 Task:  Click on Golf Select Pick Sheet First name Amelia Last name Davis and  Email softage.6@softage.net Group 1 Patrick Cantlay Group 2 Justin Thomas Bonus Golfer Patrick Cantlay Group 3 Tyrrell Hatton Group 4 Keegan Bradley #1 Golfer For The Week Viktor Hovland Tie-Breaker Score 1 Submit pick sheet
Action: Mouse moved to (397, 324)
Screenshot: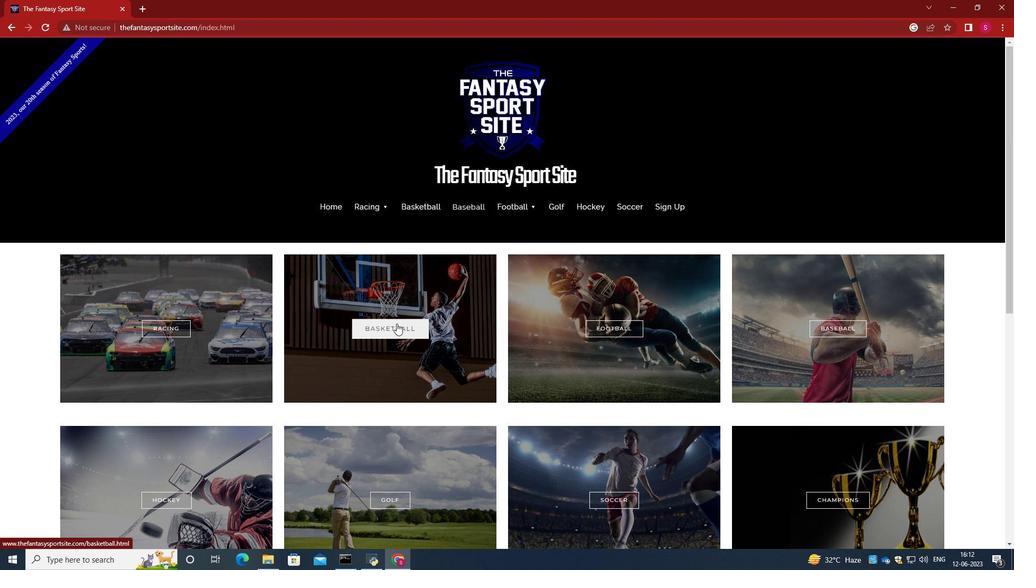 
Action: Mouse scrolled (397, 323) with delta (0, 0)
Screenshot: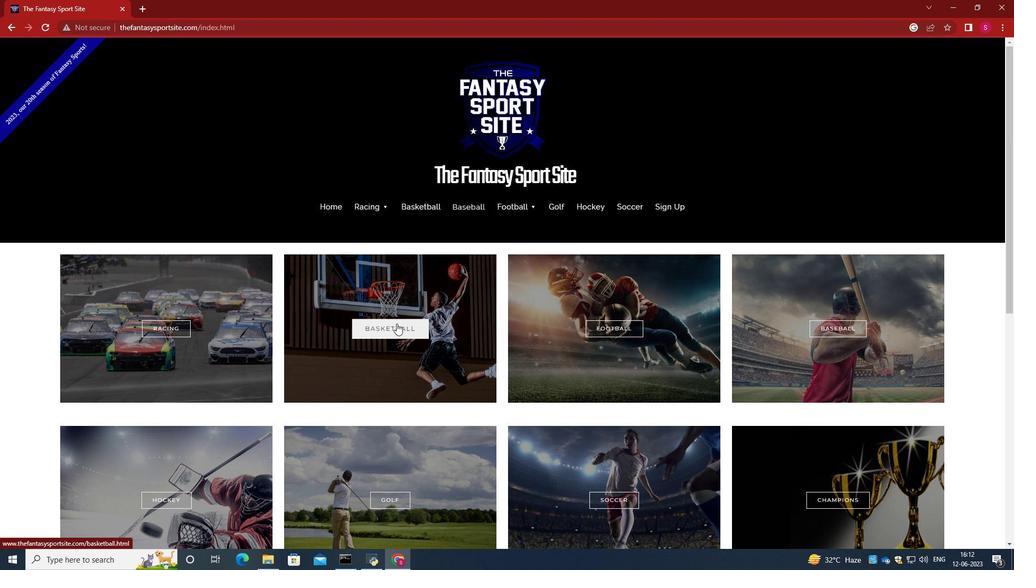 
Action: Mouse moved to (393, 445)
Screenshot: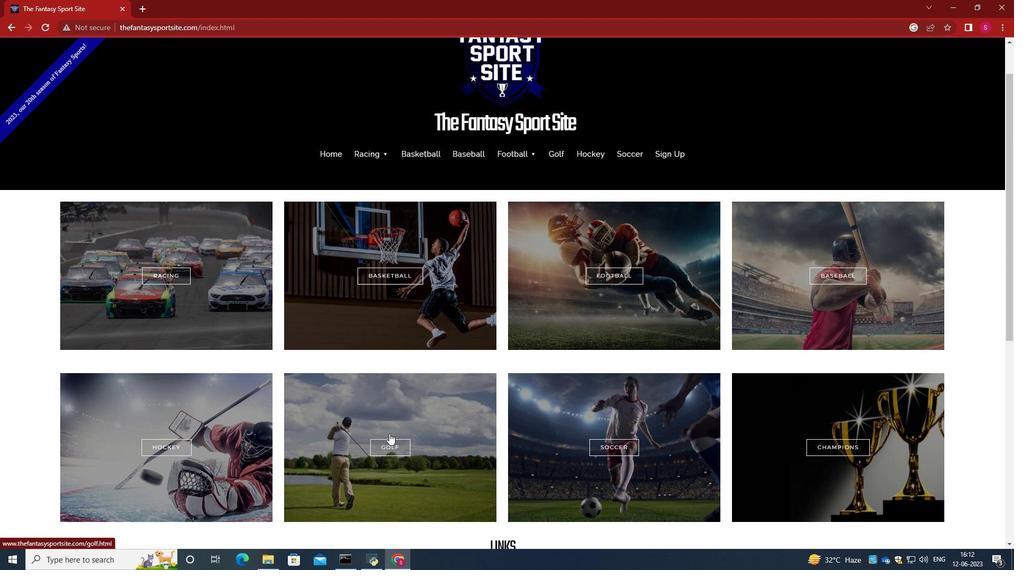 
Action: Mouse pressed left at (393, 445)
Screenshot: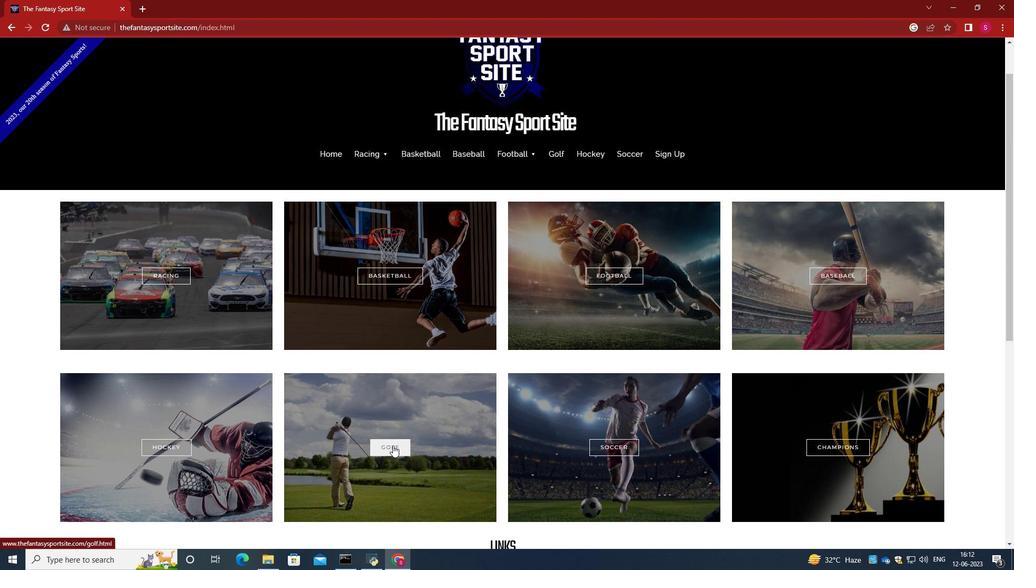 
Action: Mouse moved to (443, 319)
Screenshot: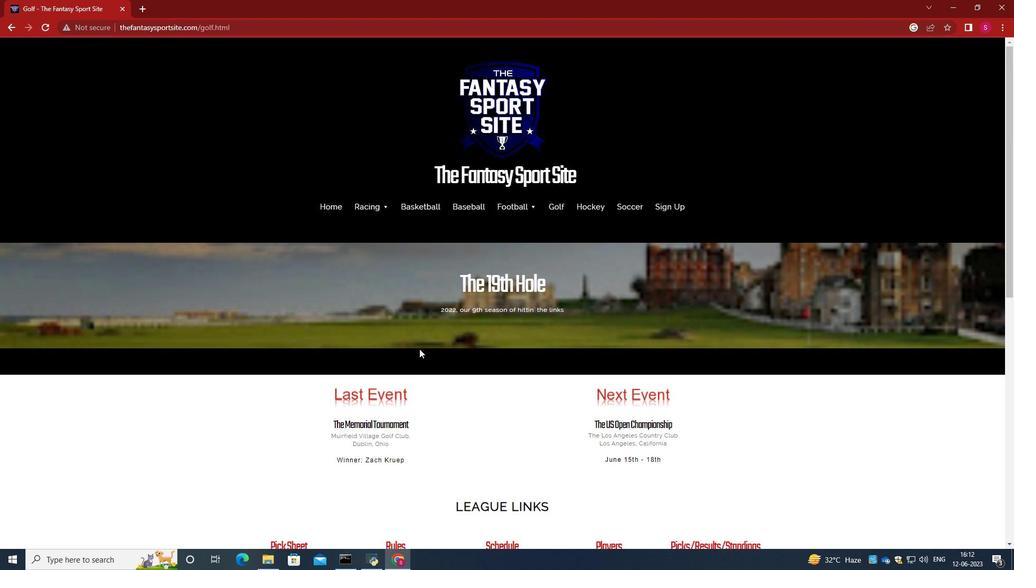 
Action: Mouse scrolled (443, 319) with delta (0, 0)
Screenshot: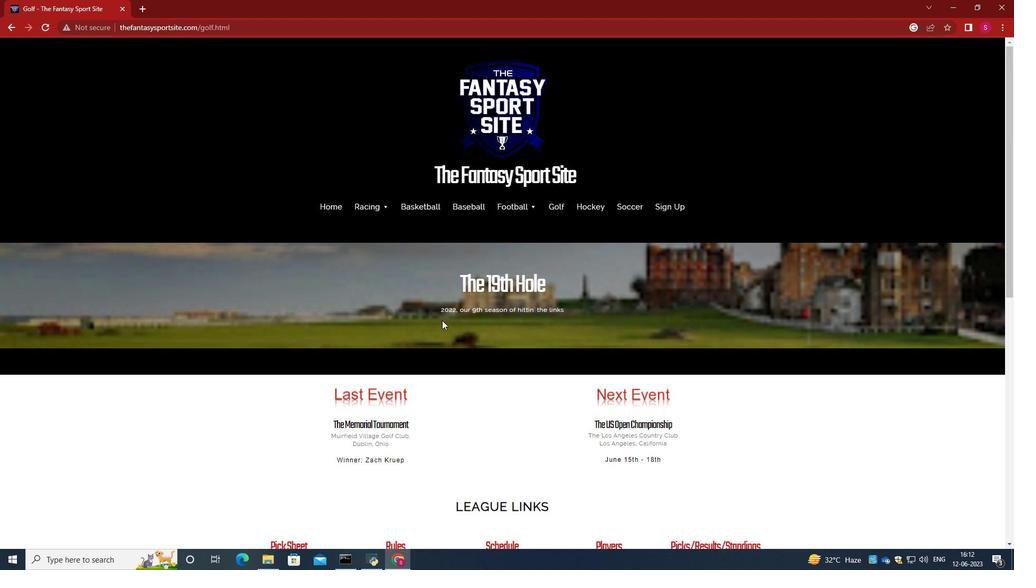 
Action: Mouse scrolled (443, 319) with delta (0, 0)
Screenshot: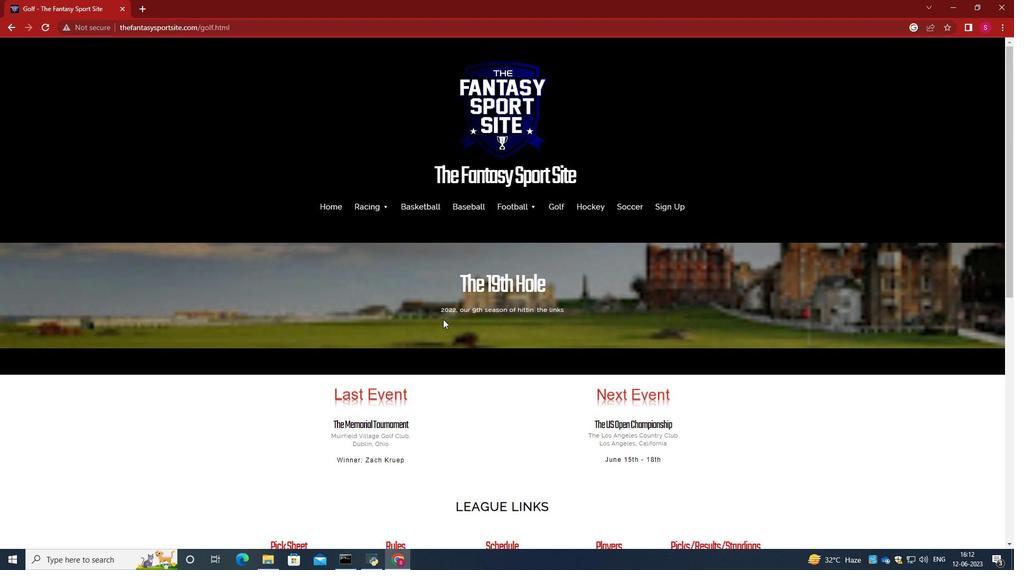 
Action: Mouse scrolled (443, 319) with delta (0, 0)
Screenshot: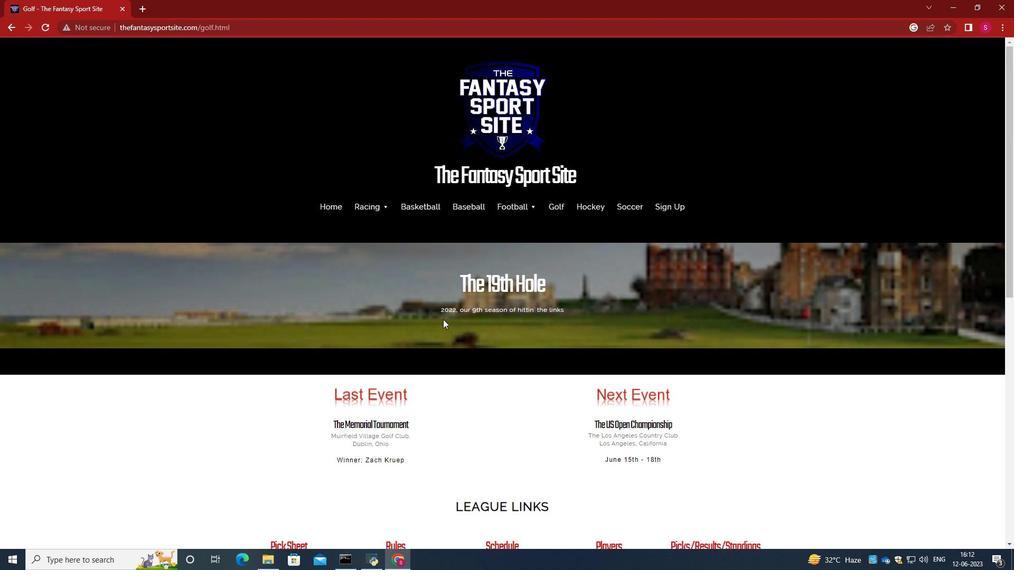 
Action: Mouse scrolled (443, 319) with delta (0, 0)
Screenshot: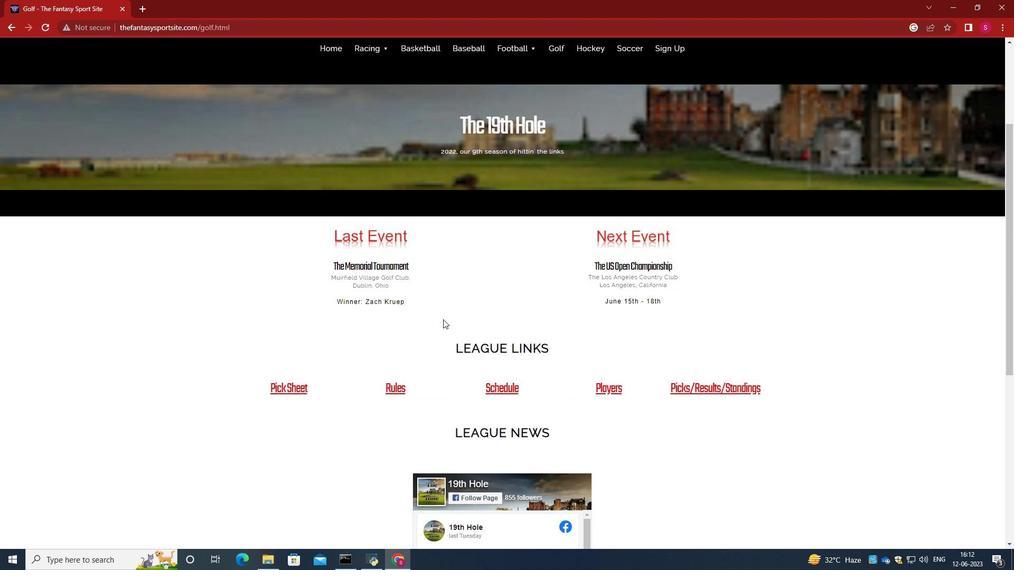 
Action: Mouse scrolled (443, 319) with delta (0, 0)
Screenshot: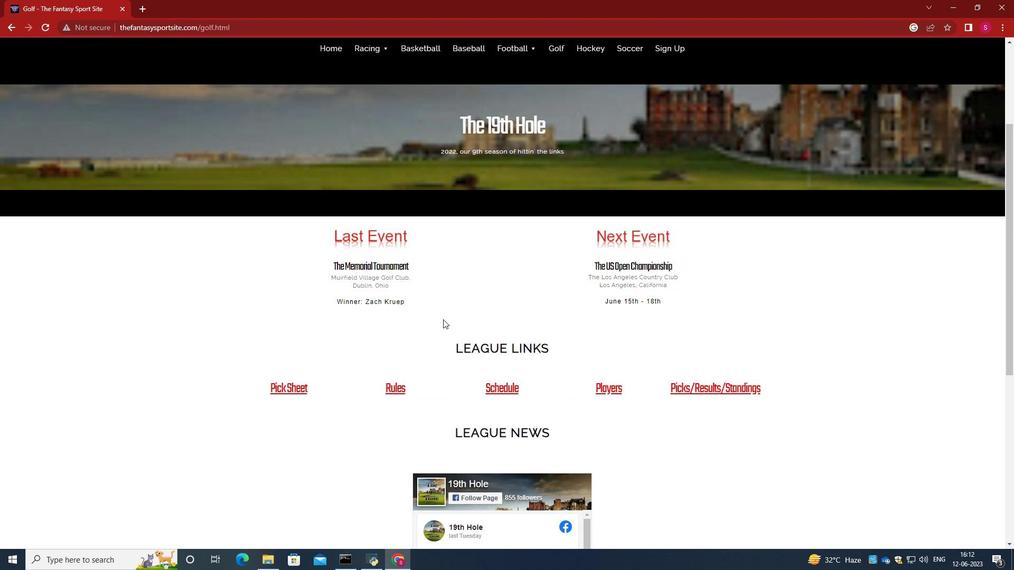 
Action: Mouse moved to (299, 288)
Screenshot: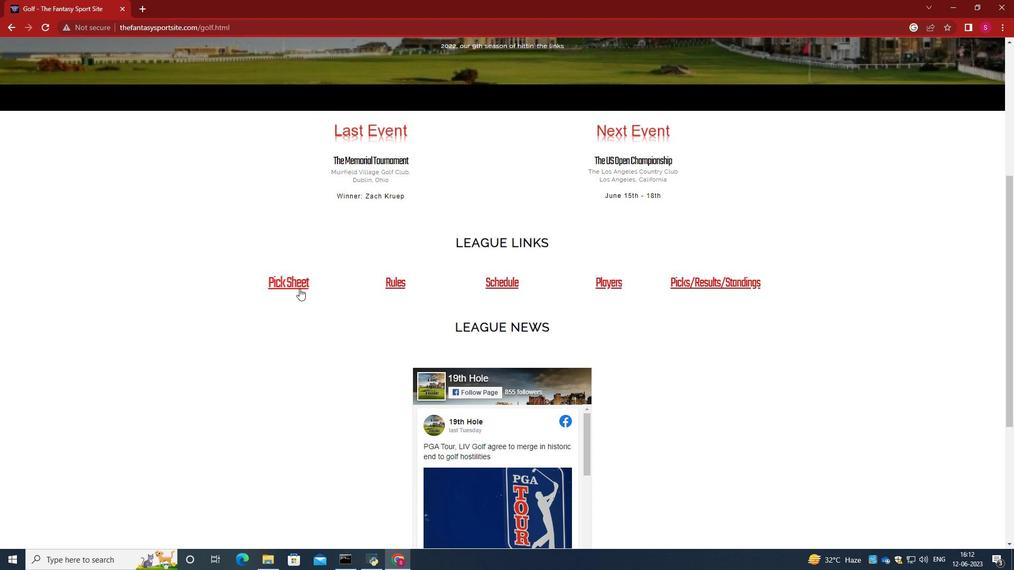
Action: Mouse pressed left at (299, 288)
Screenshot: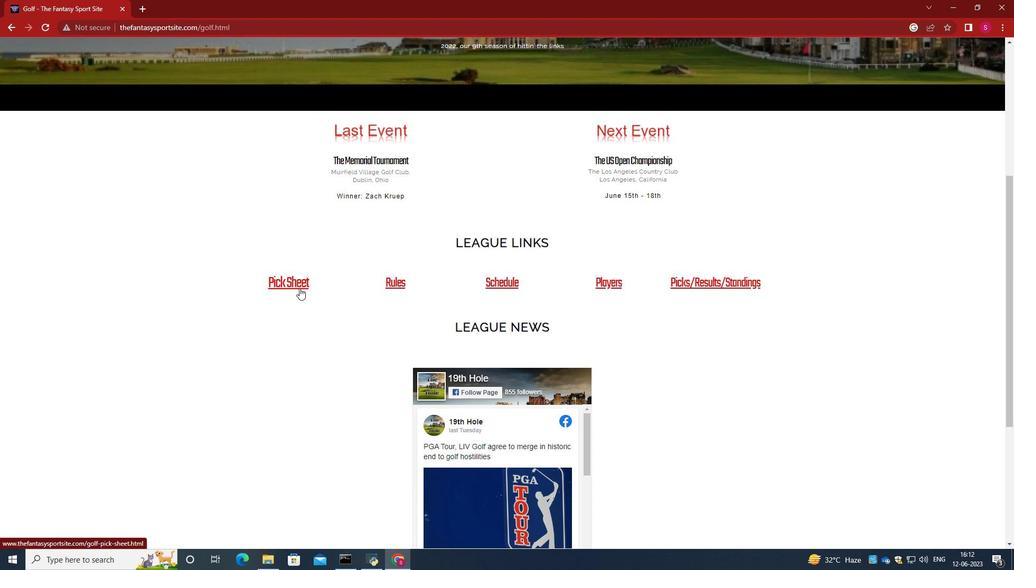 
Action: Mouse moved to (450, 453)
Screenshot: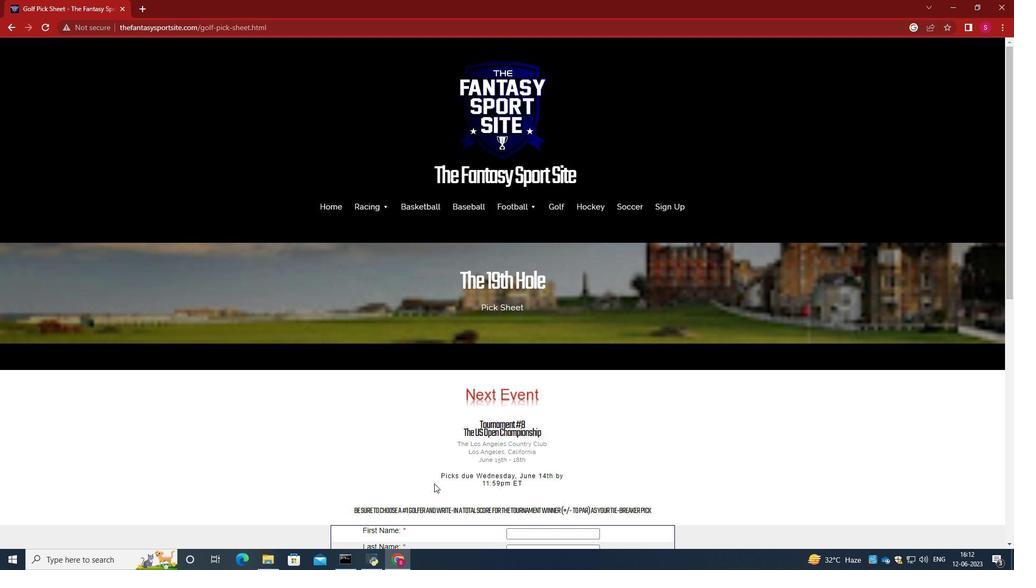 
Action: Mouse scrolled (450, 452) with delta (0, 0)
Screenshot: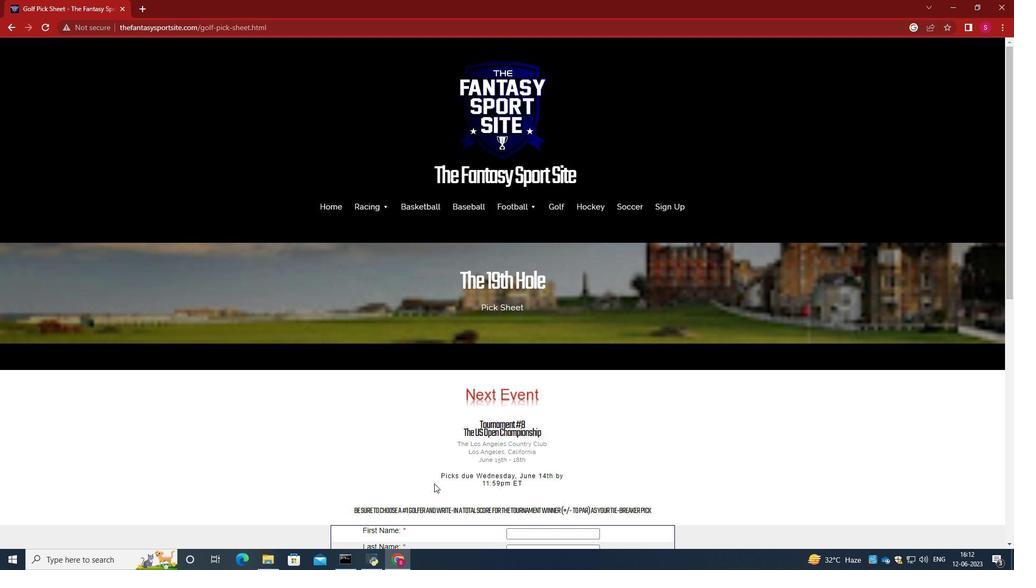 
Action: Mouse scrolled (450, 452) with delta (0, 0)
Screenshot: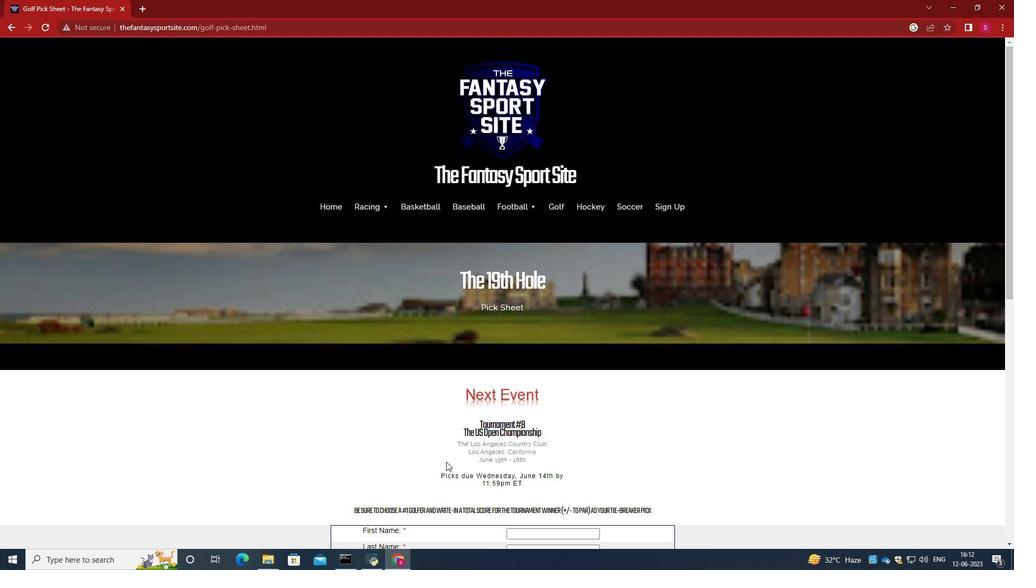 
Action: Mouse moved to (537, 423)
Screenshot: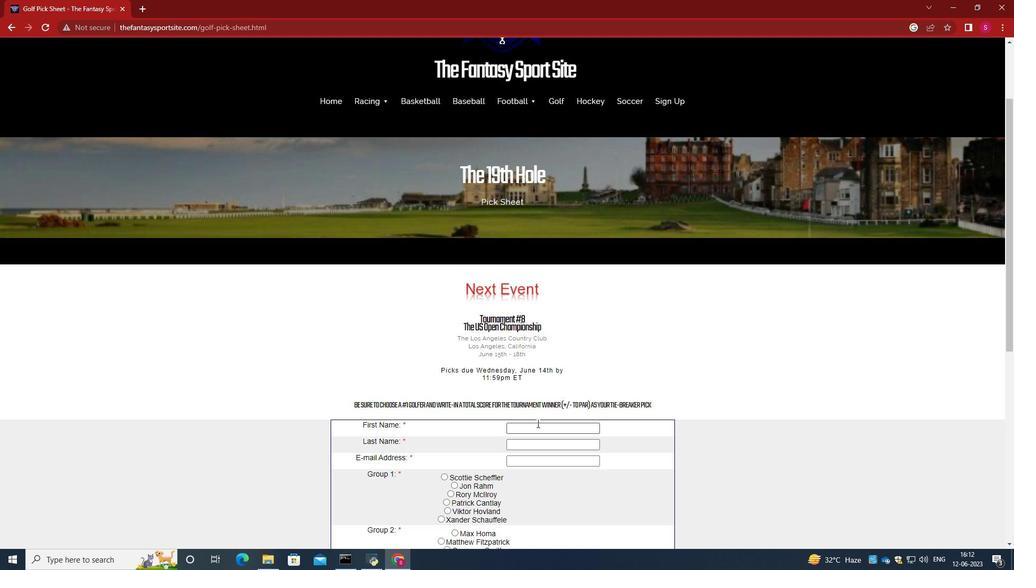 
Action: Mouse pressed left at (537, 423)
Screenshot: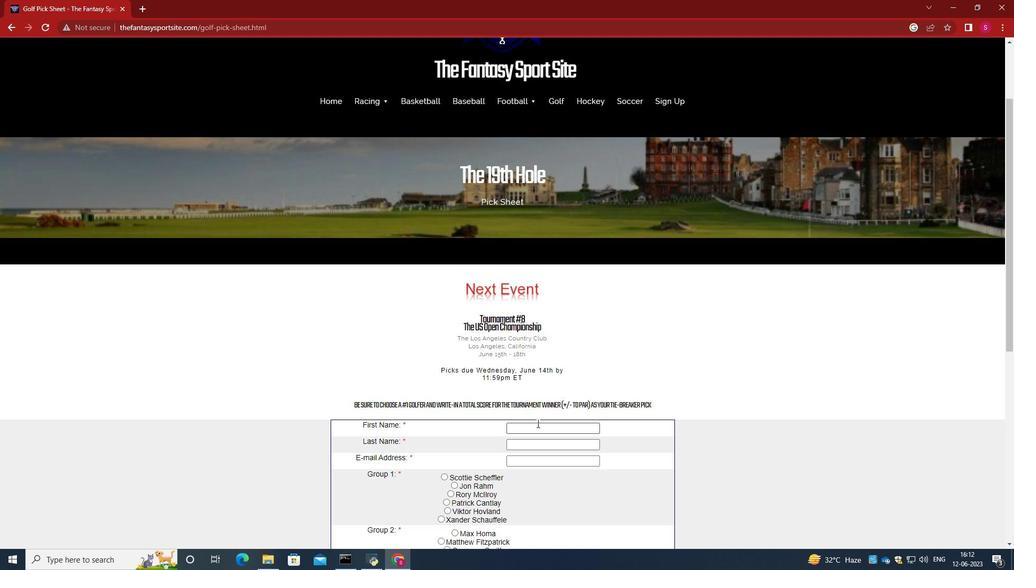 
Action: Mouse moved to (531, 421)
Screenshot: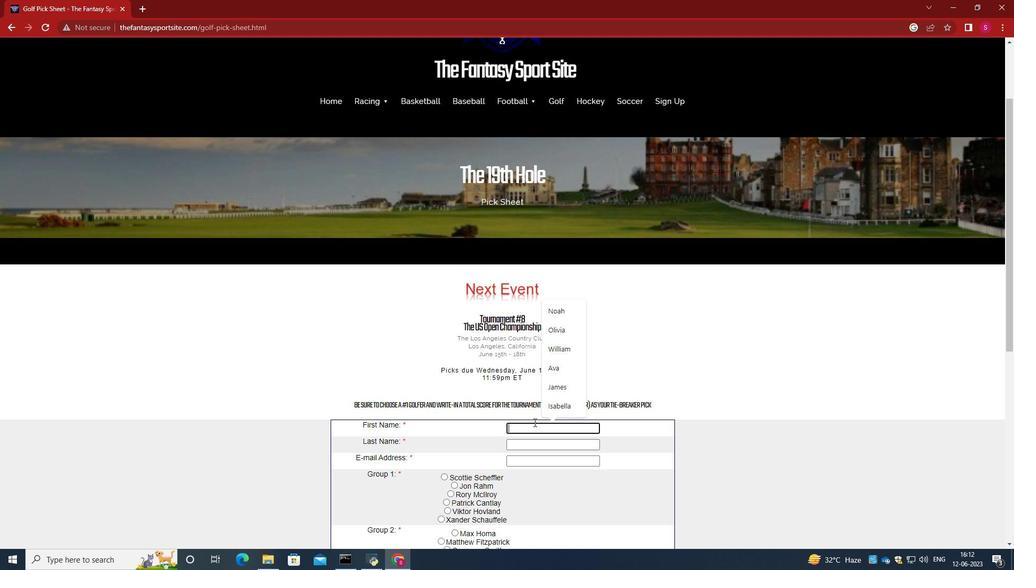 
Action: Key pressed <Key.caps_lock>A<Key.caps_lock>melia<Key.tab><Key.caps_lock>D<Key.caps_lock>avis<Key.tab>softage,<Key.backspace>.6<Key.shift>@softage.net
Screenshot: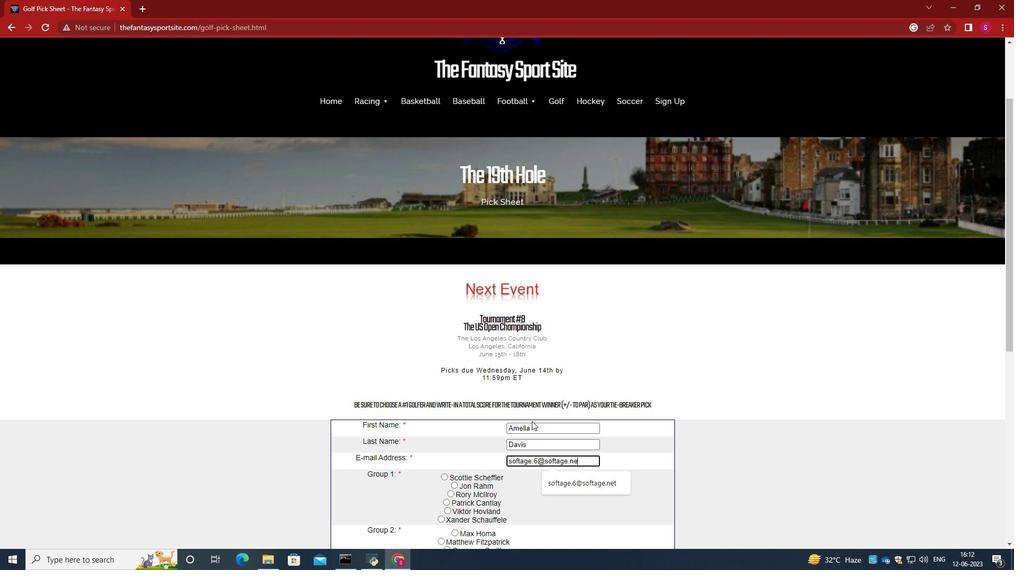 
Action: Mouse moved to (428, 418)
Screenshot: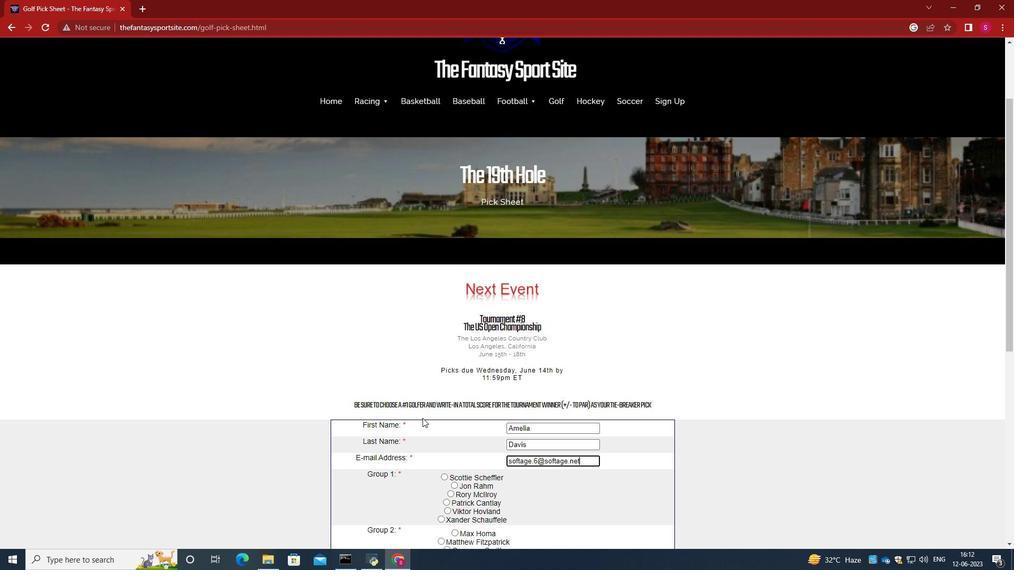
Action: Mouse scrolled (428, 417) with delta (0, 0)
Screenshot: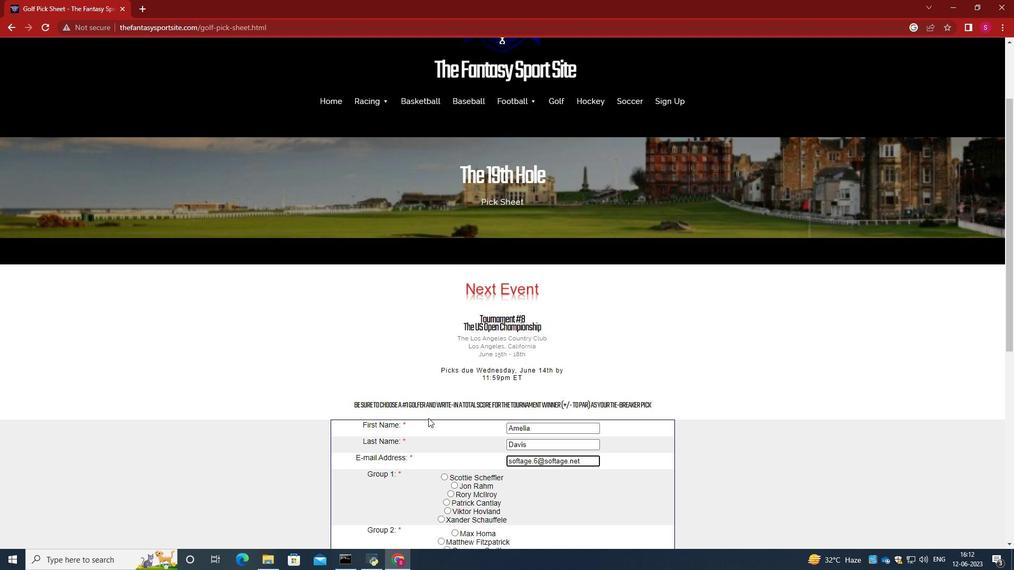 
Action: Mouse moved to (428, 418)
Screenshot: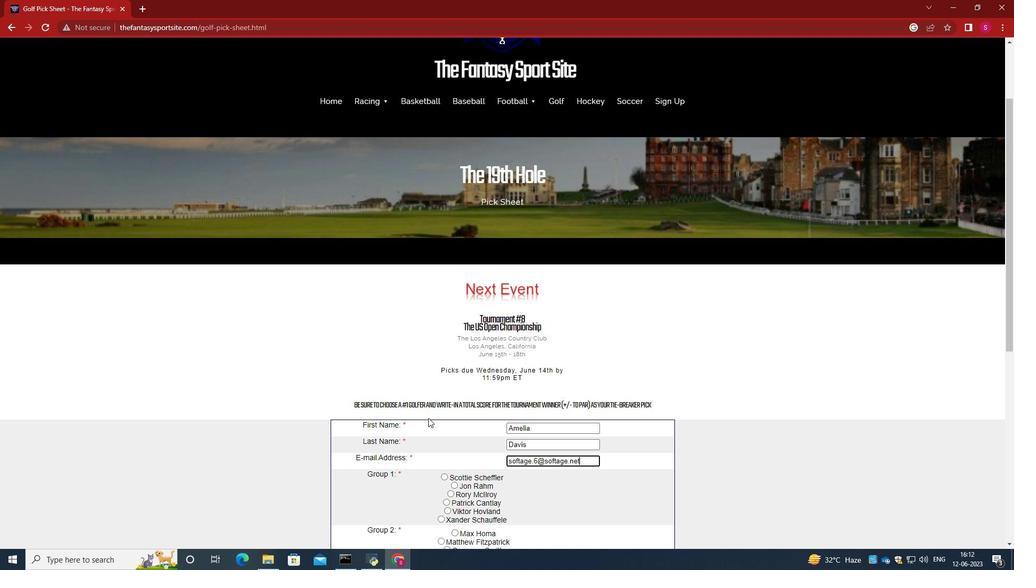 
Action: Mouse scrolled (428, 418) with delta (0, 0)
Screenshot: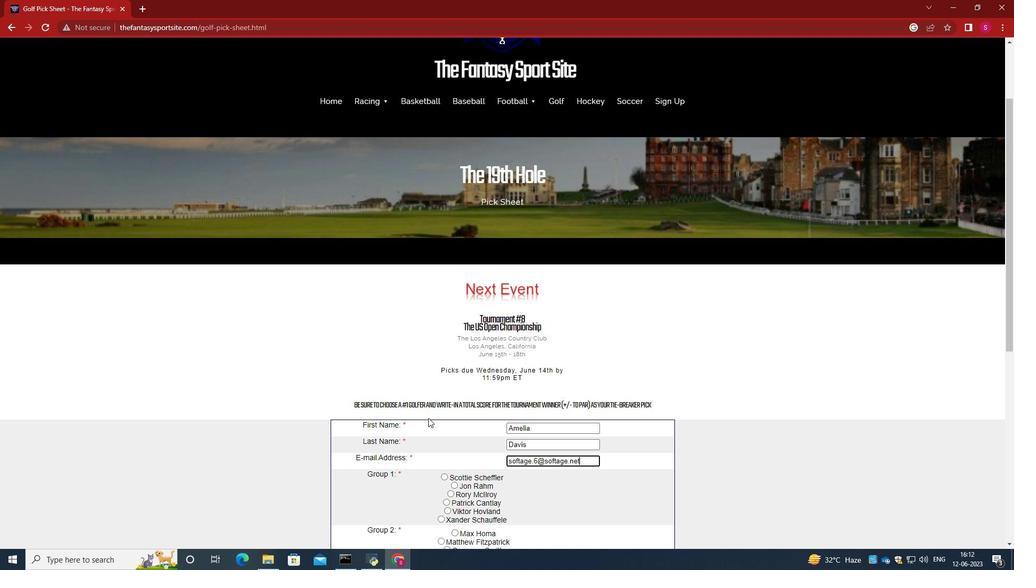 
Action: Mouse moved to (446, 396)
Screenshot: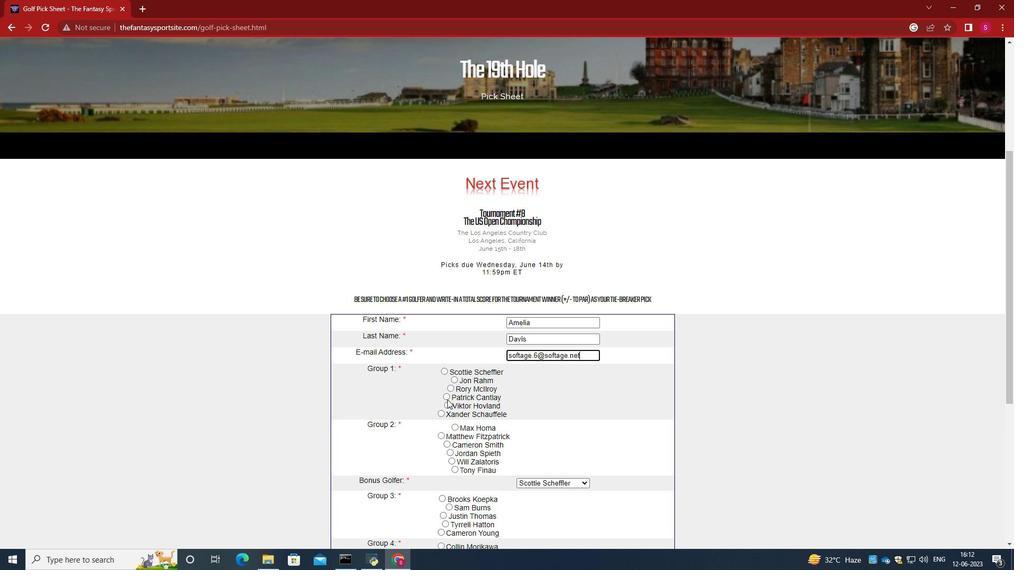 
Action: Mouse pressed left at (446, 396)
Screenshot: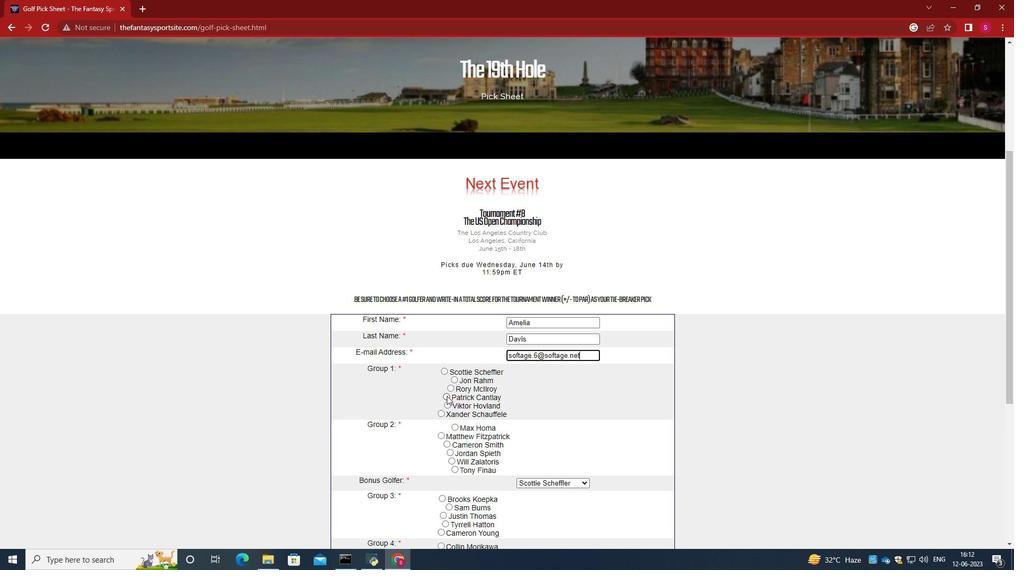 
Action: Mouse moved to (546, 382)
Screenshot: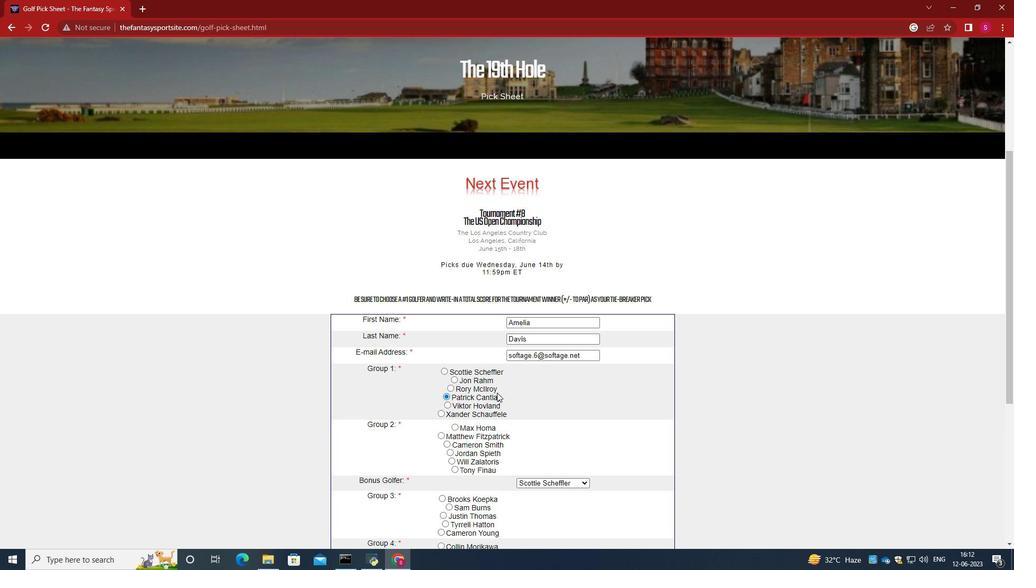 
Action: Mouse scrolled (546, 381) with delta (0, 0)
Screenshot: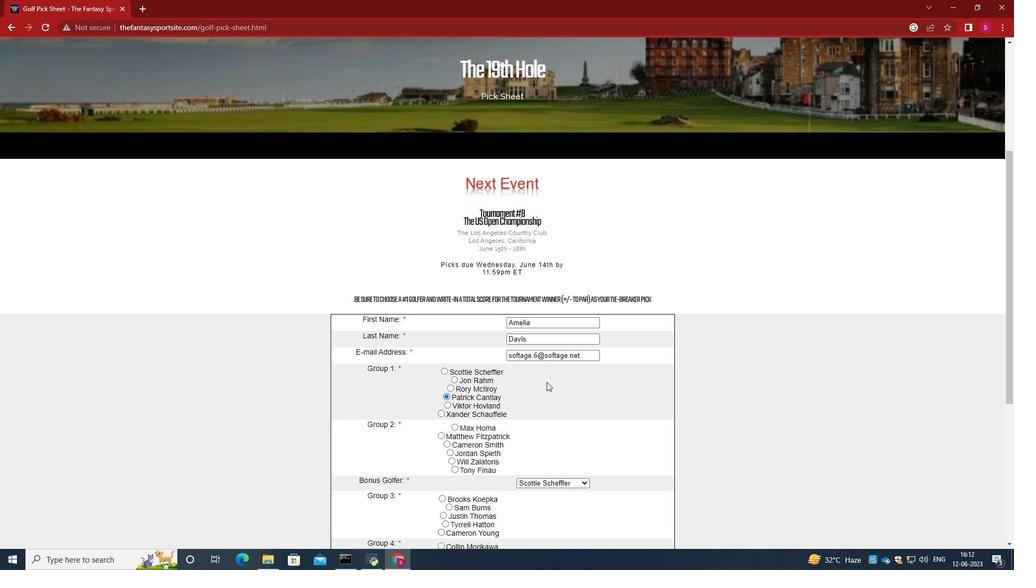 
Action: Mouse moved to (443, 399)
Screenshot: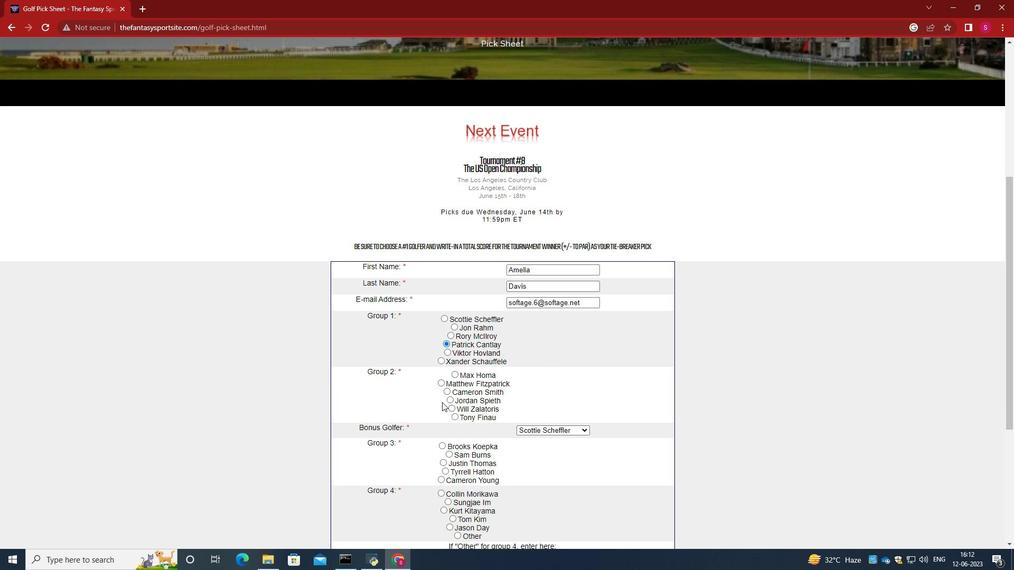 
Action: Mouse pressed left at (443, 399)
Screenshot: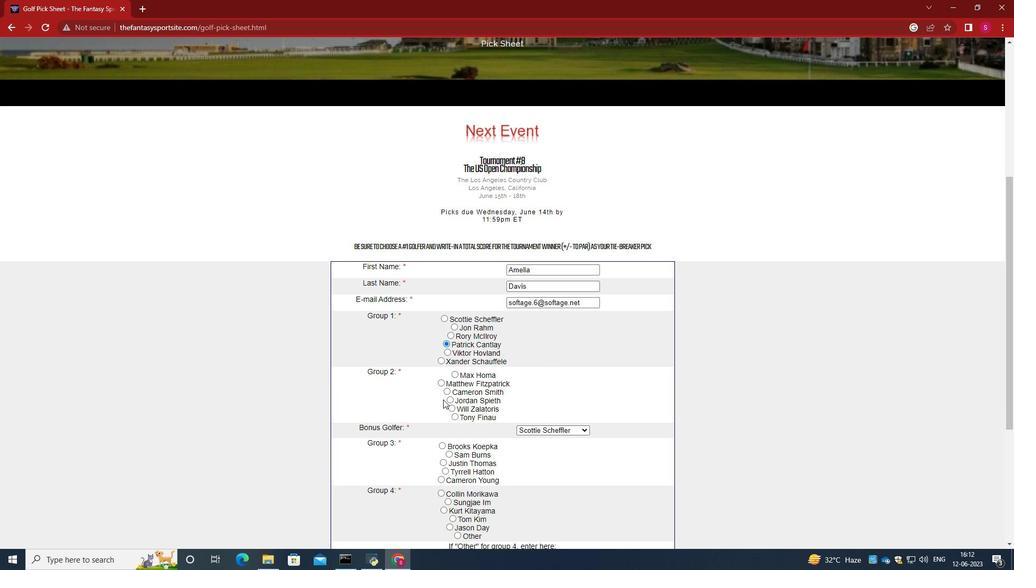 
Action: Mouse moved to (451, 397)
Screenshot: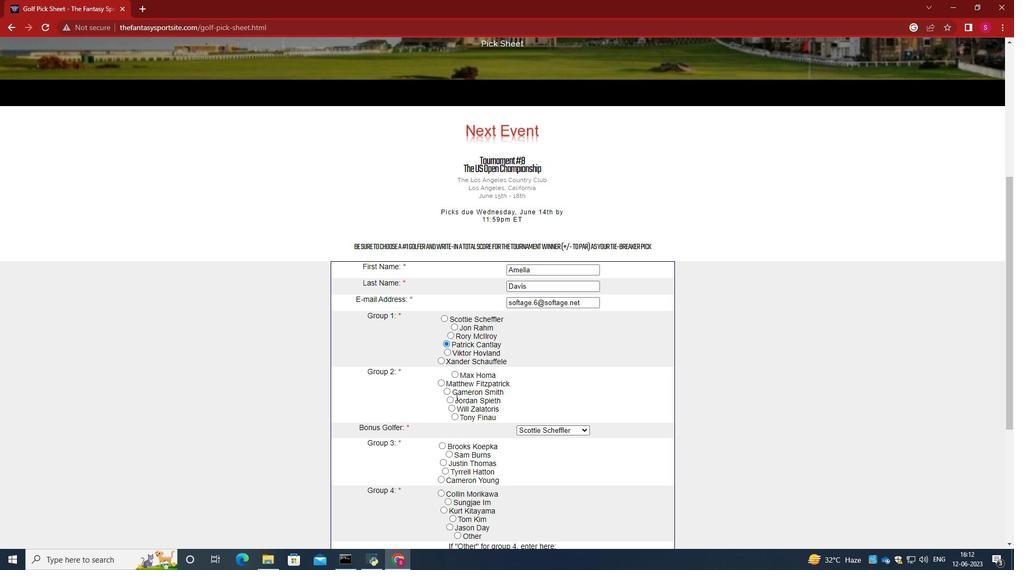 
Action: Mouse pressed left at (451, 397)
Screenshot: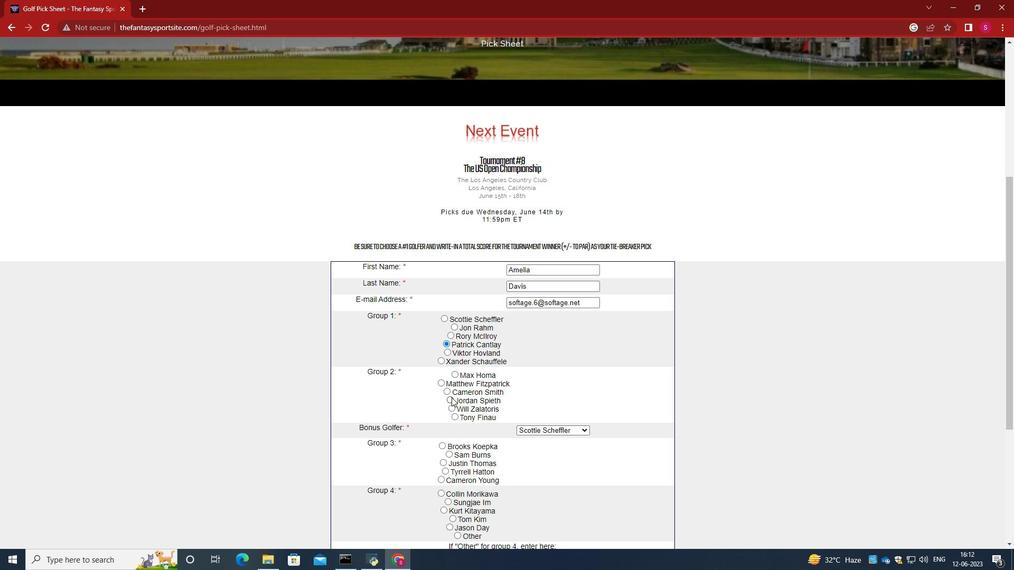 
Action: Mouse moved to (539, 386)
Screenshot: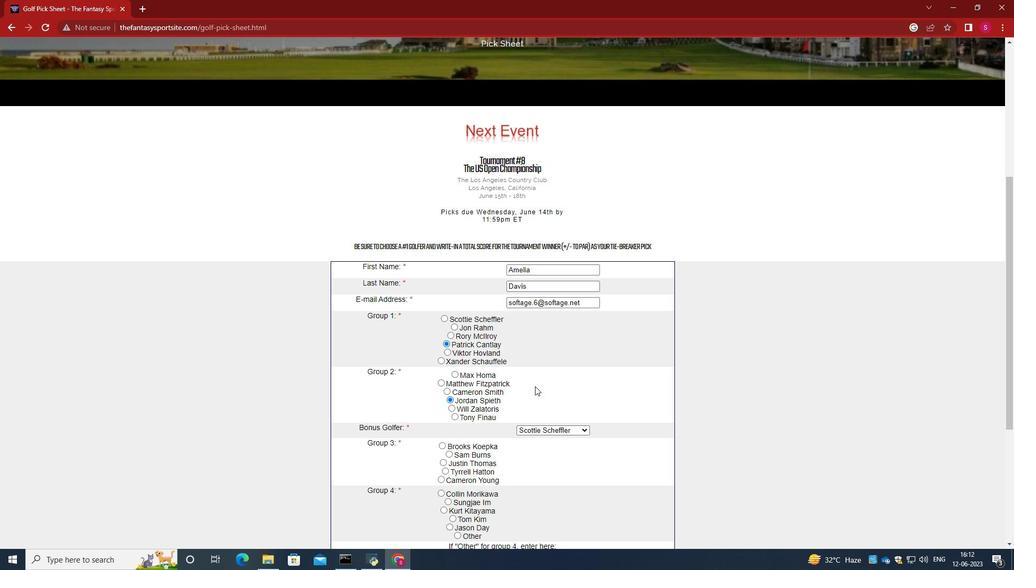 
Action: Mouse scrolled (539, 385) with delta (0, 0)
Screenshot: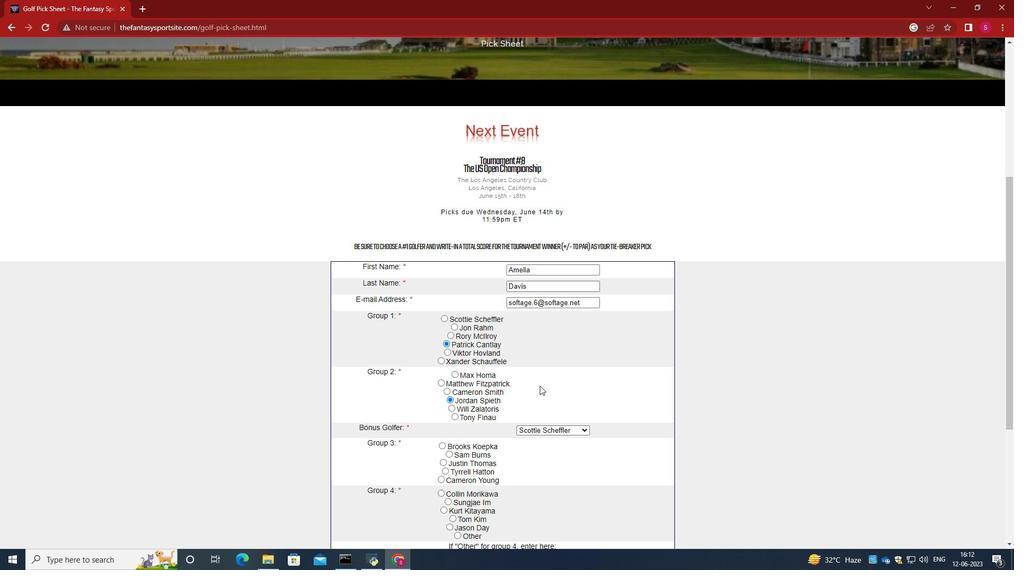 
Action: Mouse moved to (555, 381)
Screenshot: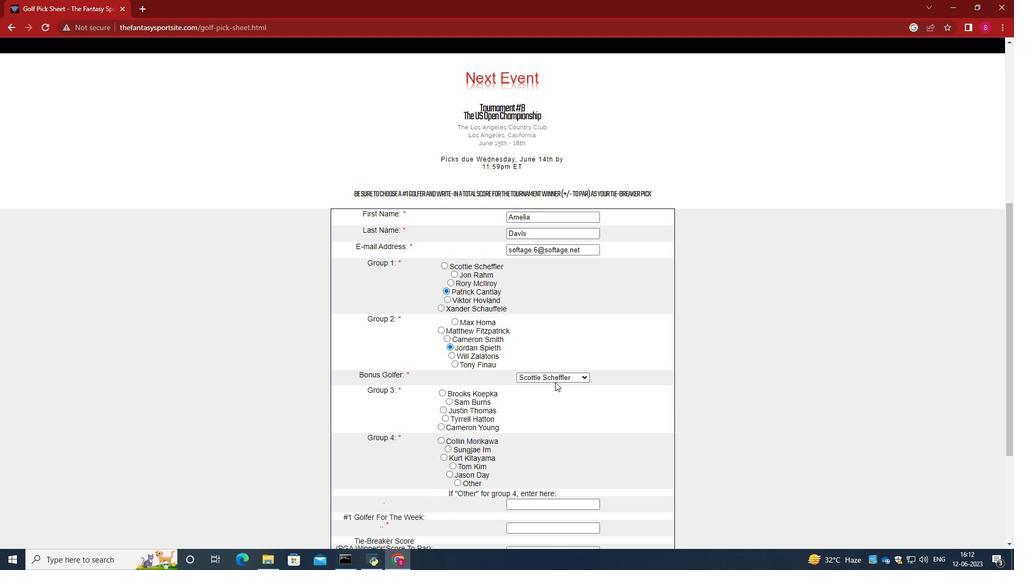 
Action: Mouse pressed left at (555, 381)
Screenshot: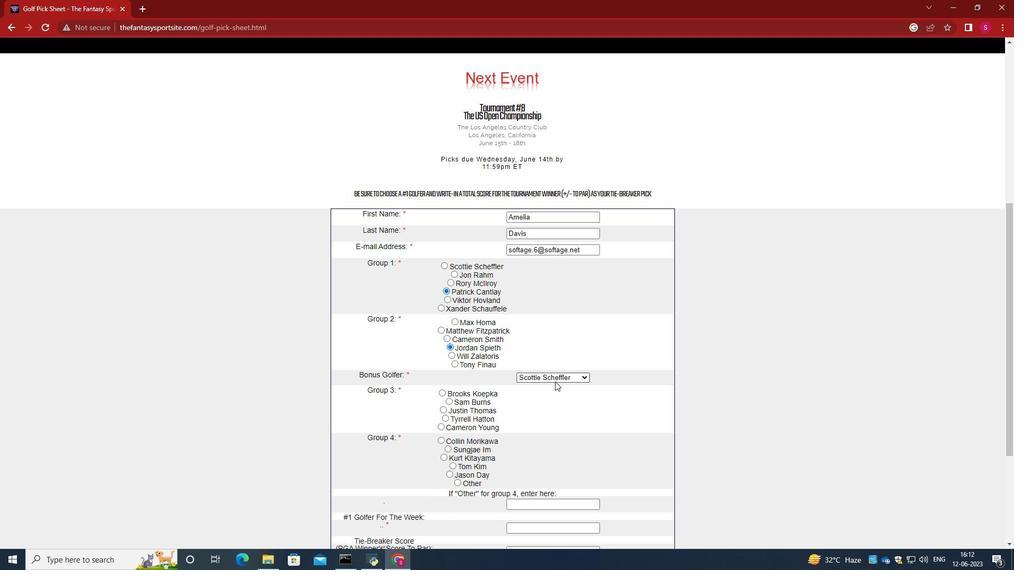 
Action: Mouse moved to (539, 413)
Screenshot: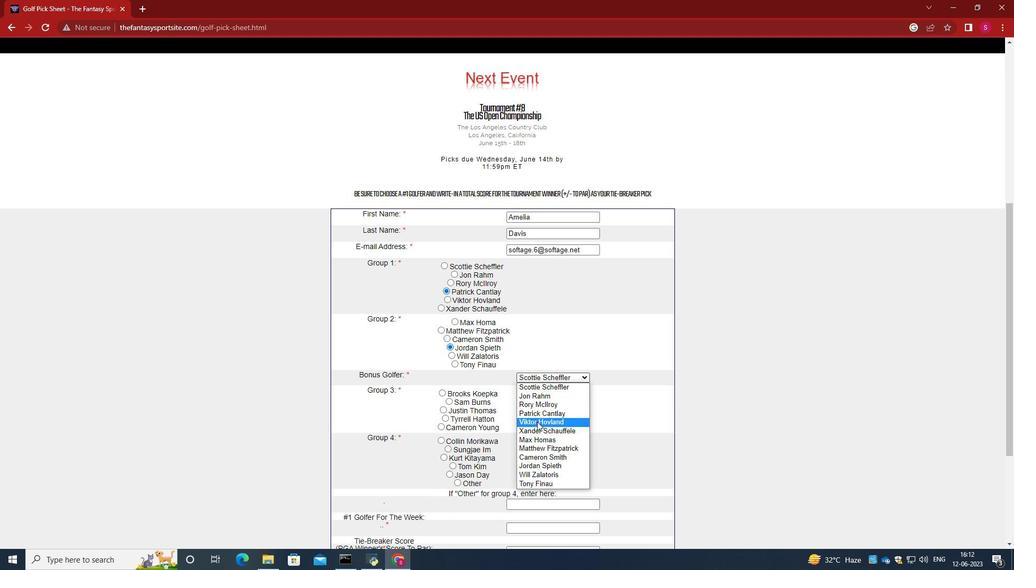 
Action: Mouse pressed left at (539, 413)
Screenshot: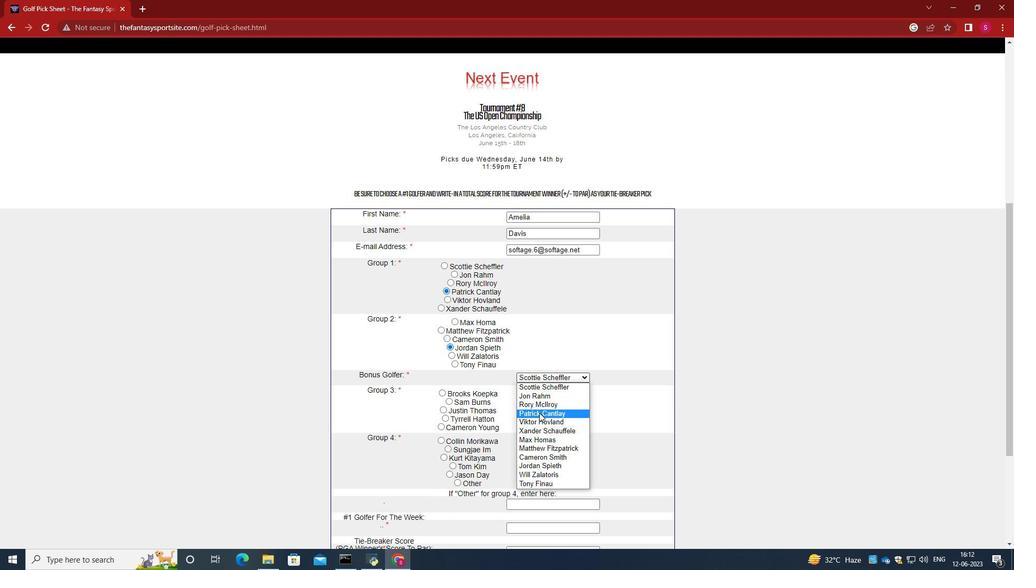 
Action: Mouse moved to (576, 373)
Screenshot: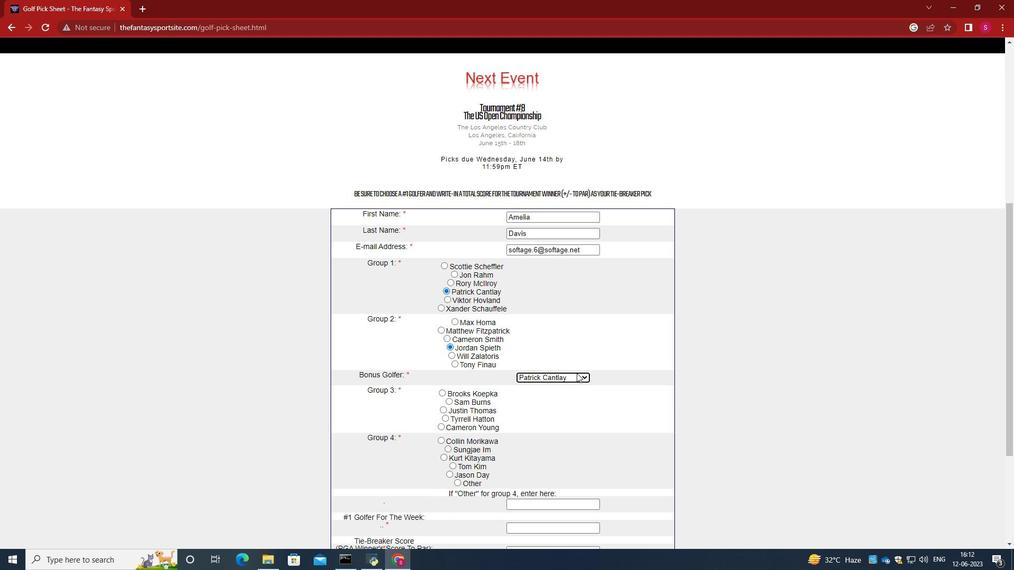 
Action: Mouse scrolled (576, 373) with delta (0, 0)
Screenshot: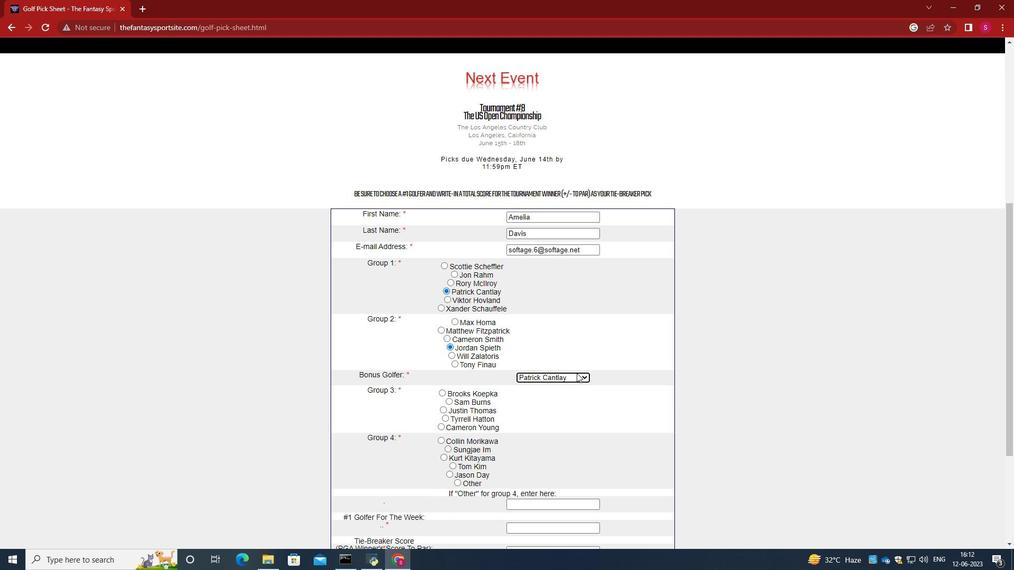 
Action: Mouse moved to (449, 365)
Screenshot: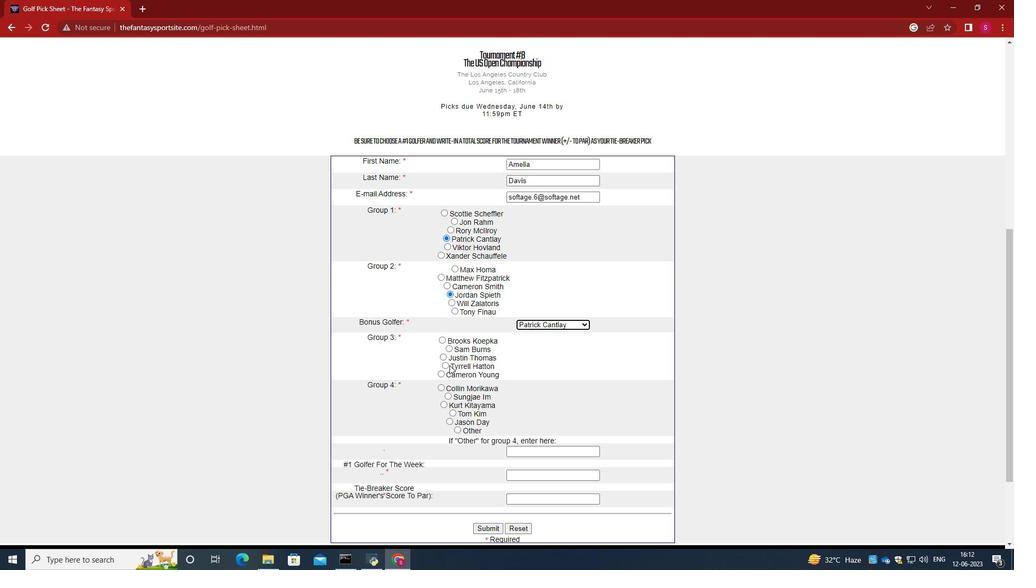 
Action: Mouse pressed left at (449, 365)
Screenshot: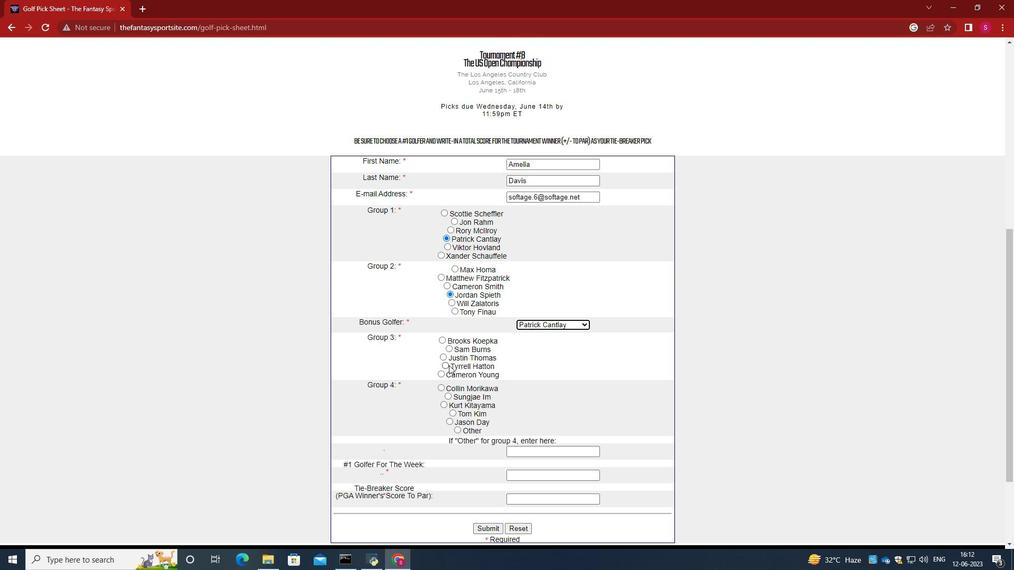 
Action: Mouse moved to (537, 358)
Screenshot: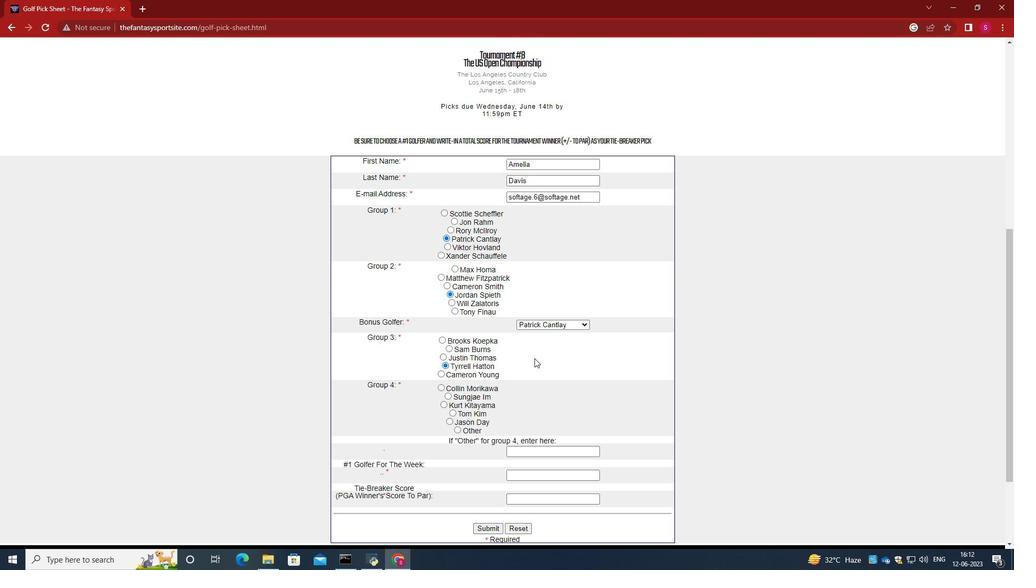 
Action: Mouse scrolled (537, 357) with delta (0, 0)
Screenshot: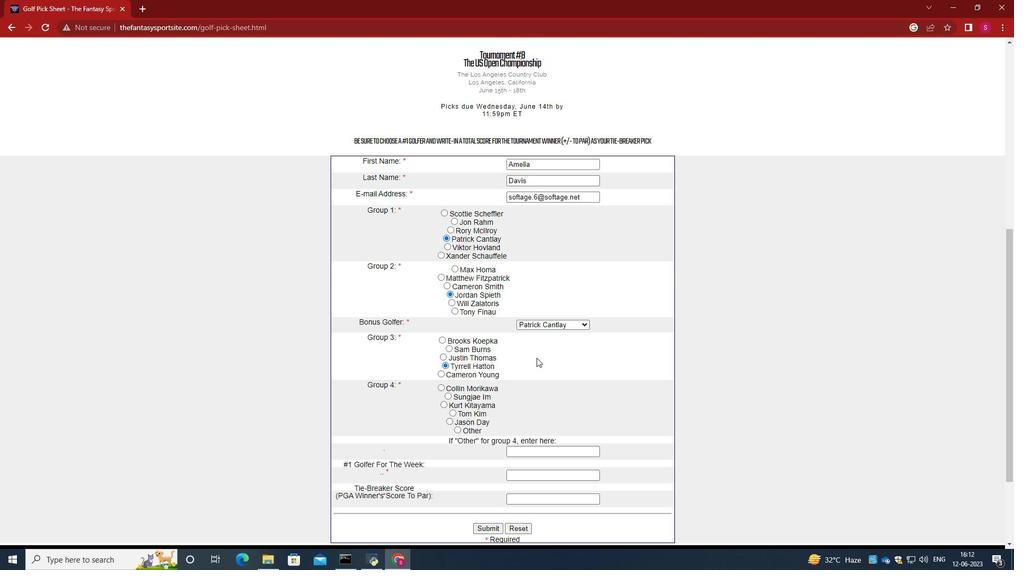 
Action: Mouse moved to (460, 387)
Screenshot: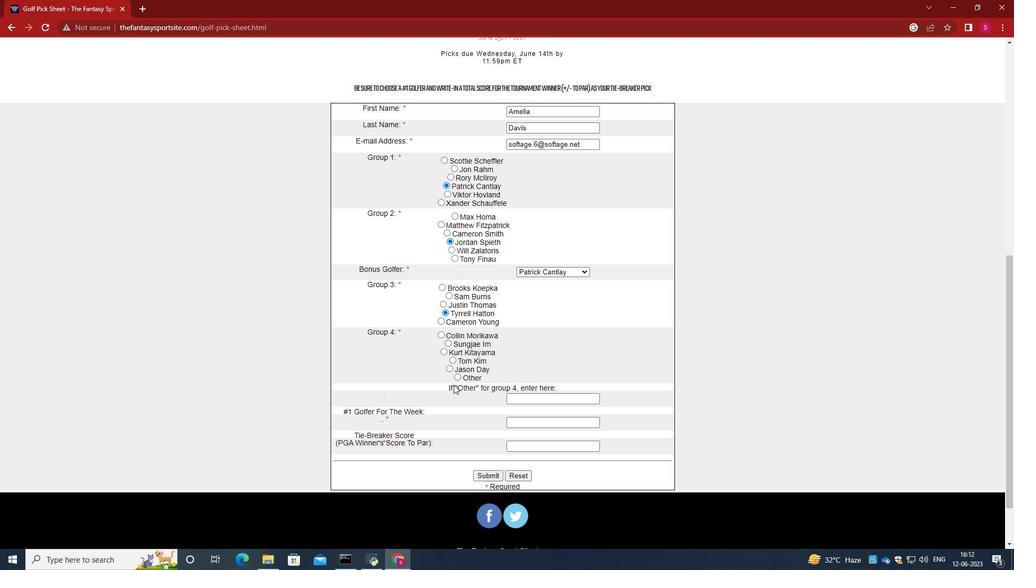 
Action: Mouse pressed left at (460, 387)
Screenshot: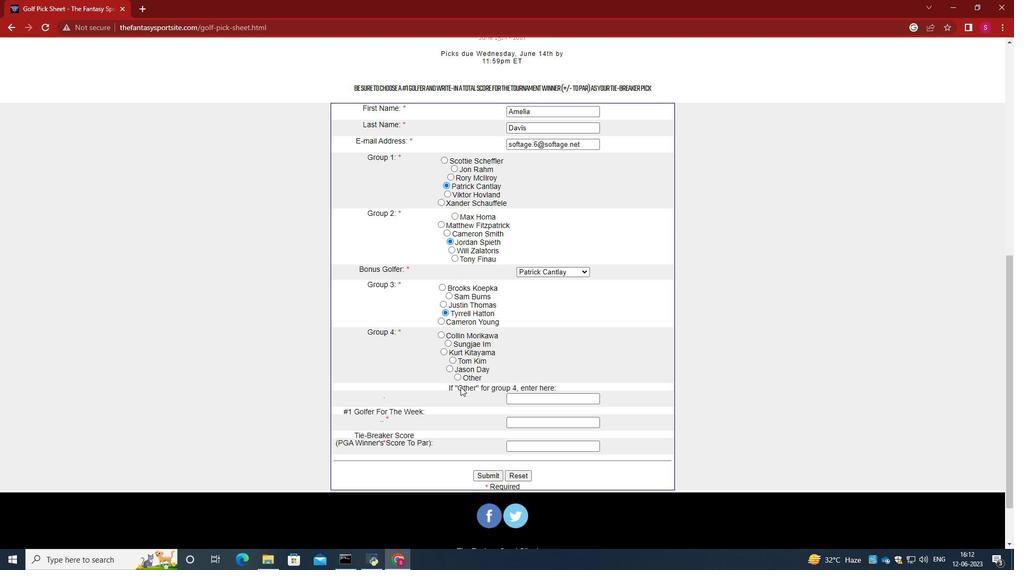 
Action: Mouse moved to (459, 377)
Screenshot: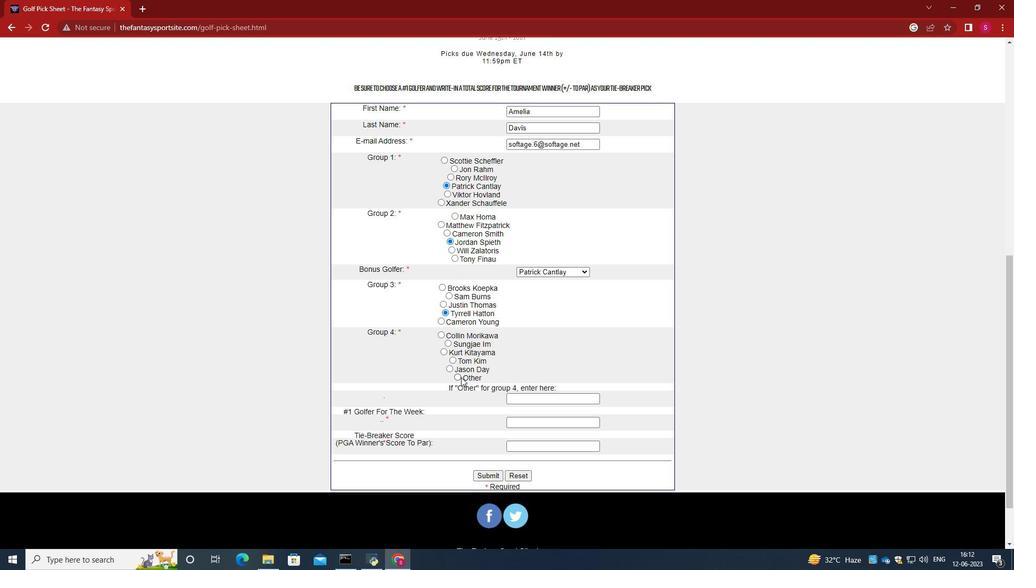 
Action: Mouse pressed left at (459, 377)
Screenshot: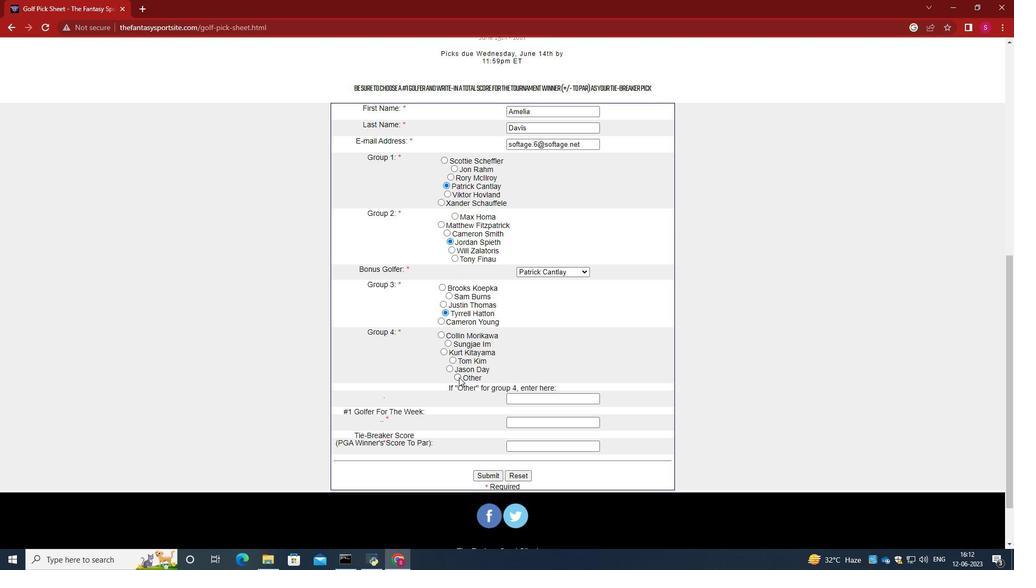 
Action: Mouse moved to (527, 401)
Screenshot: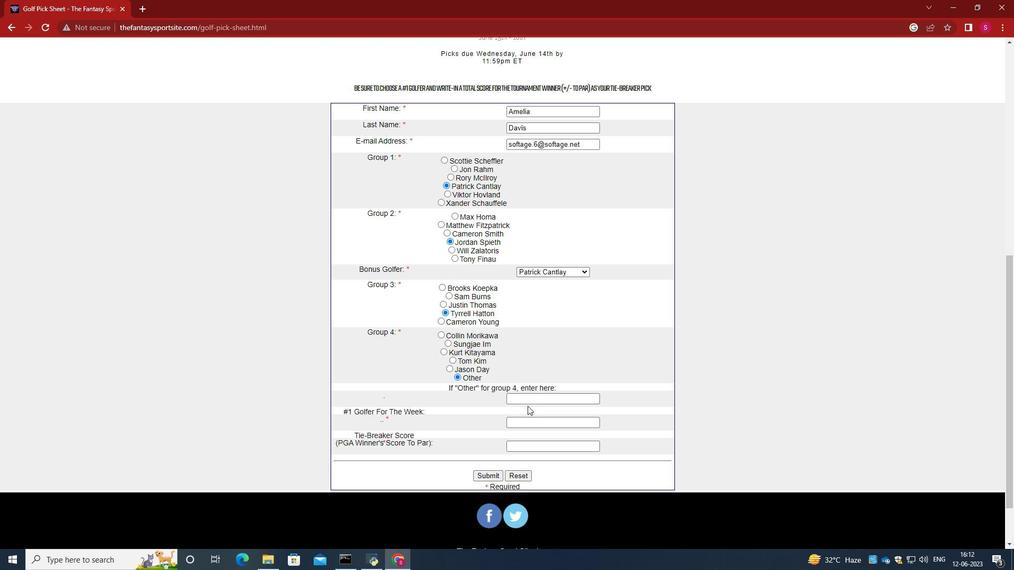 
Action: Mouse pressed left at (527, 401)
Screenshot: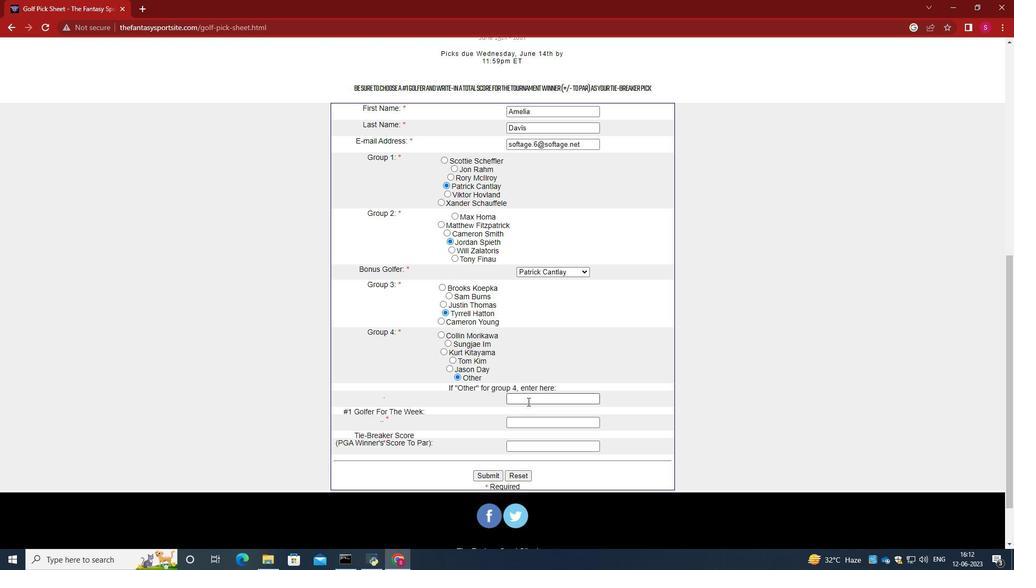 
Action: Mouse moved to (527, 399)
Screenshot: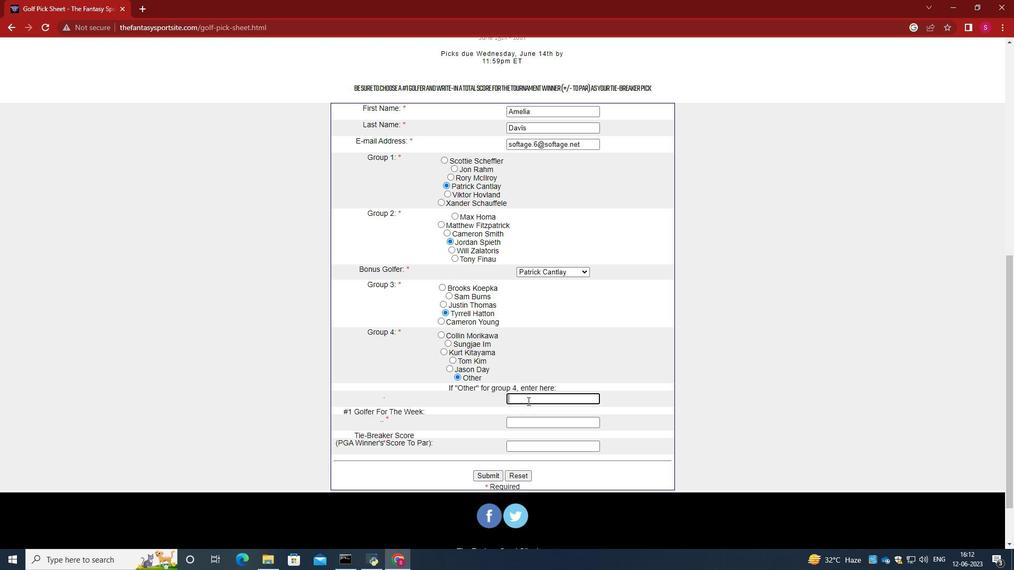 
Action: Key pressed <Key.caps_lock>K<Key.caps_lock>eegan<Key.space><Key.caps_lock>B<Key.caps_lock>radly<Key.tab><Key.caps_lock>V<Key.caps_lock>ikor<Key.backspace><Key.backspace>tor<Key.space><Key.caps_lock>H<Key.caps_lock>oland<Key.tab>1
Screenshot: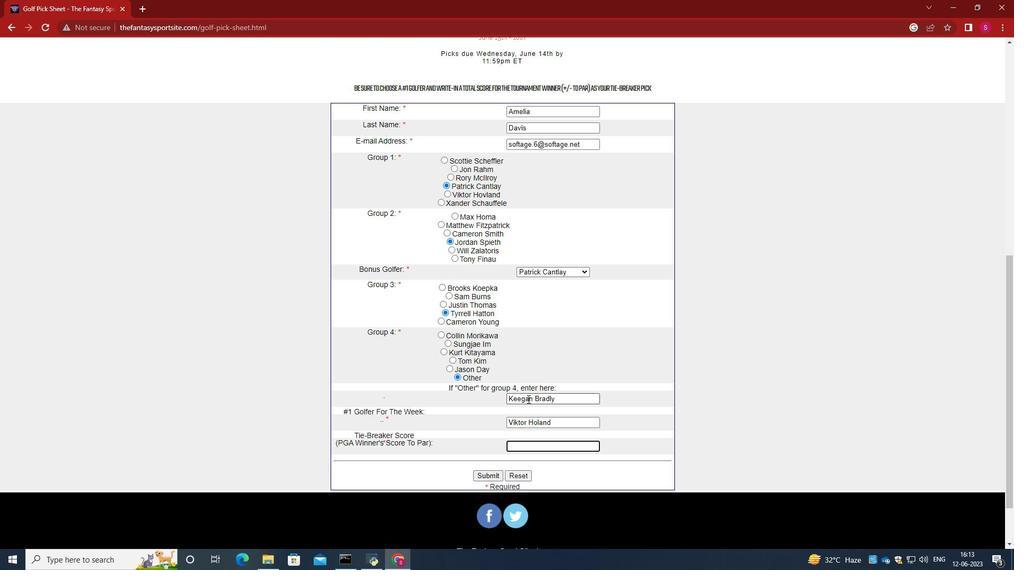 
Action: Mouse moved to (491, 475)
Screenshot: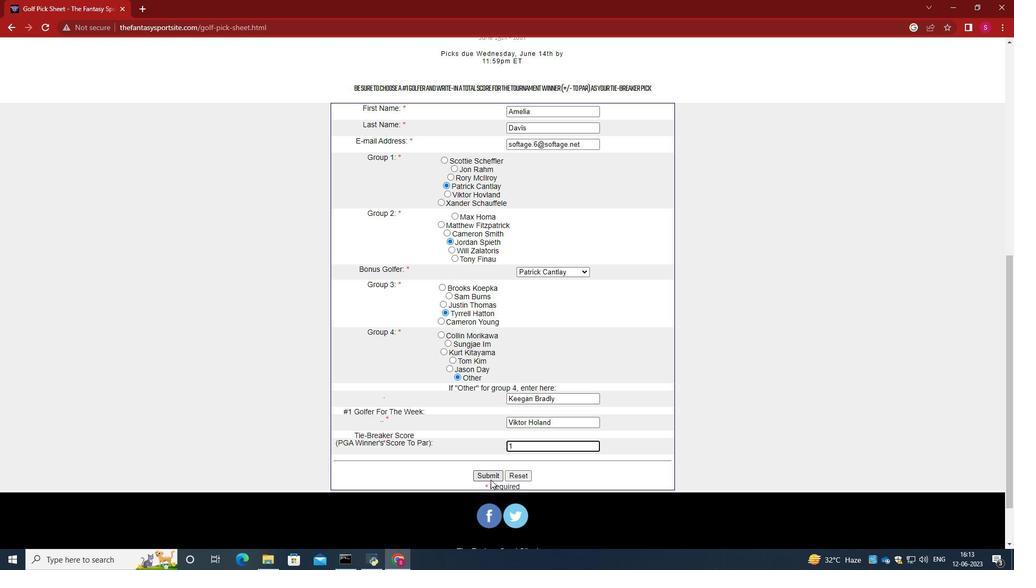 
Action: Mouse pressed left at (491, 475)
Screenshot: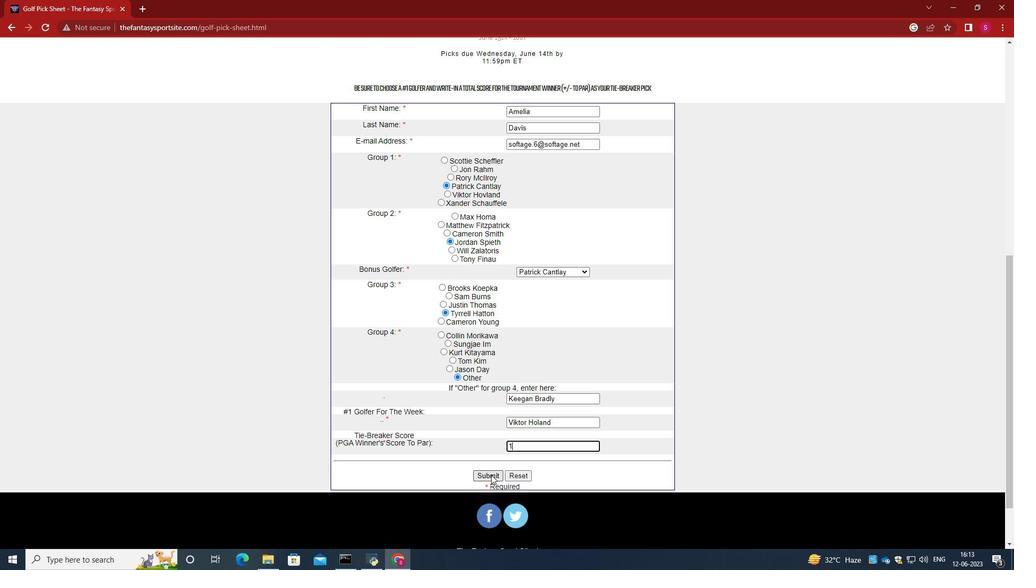 
